 Task: Add the task  Develop a new online tool for online customer surveys to the section Flash of Light in the project BeaconTech and add a Due Date to the respective task as 2023/11/01
Action: Mouse moved to (524, 439)
Screenshot: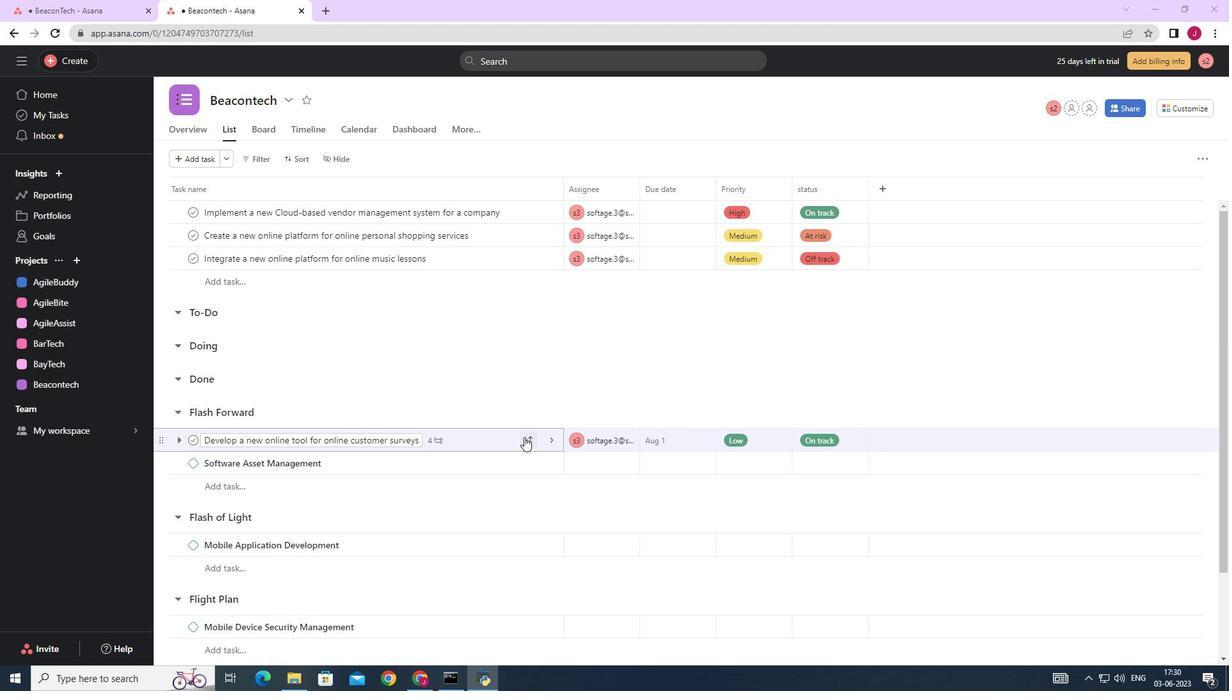 
Action: Mouse pressed left at (524, 439)
Screenshot: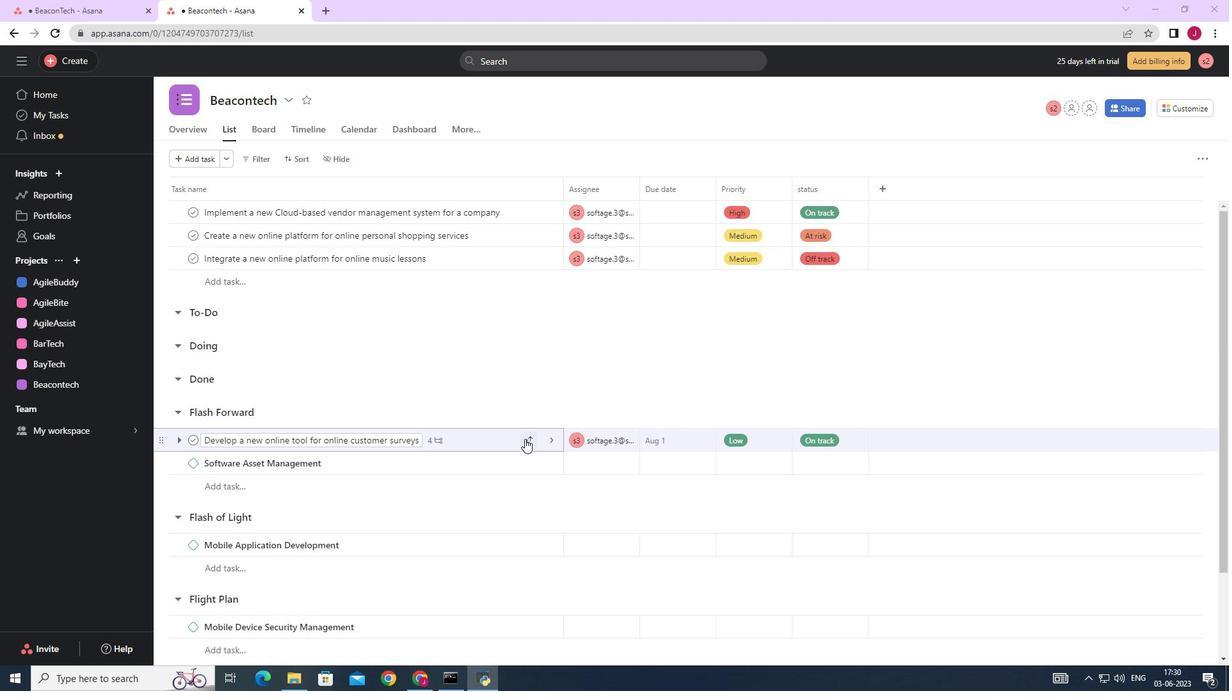 
Action: Mouse moved to (469, 368)
Screenshot: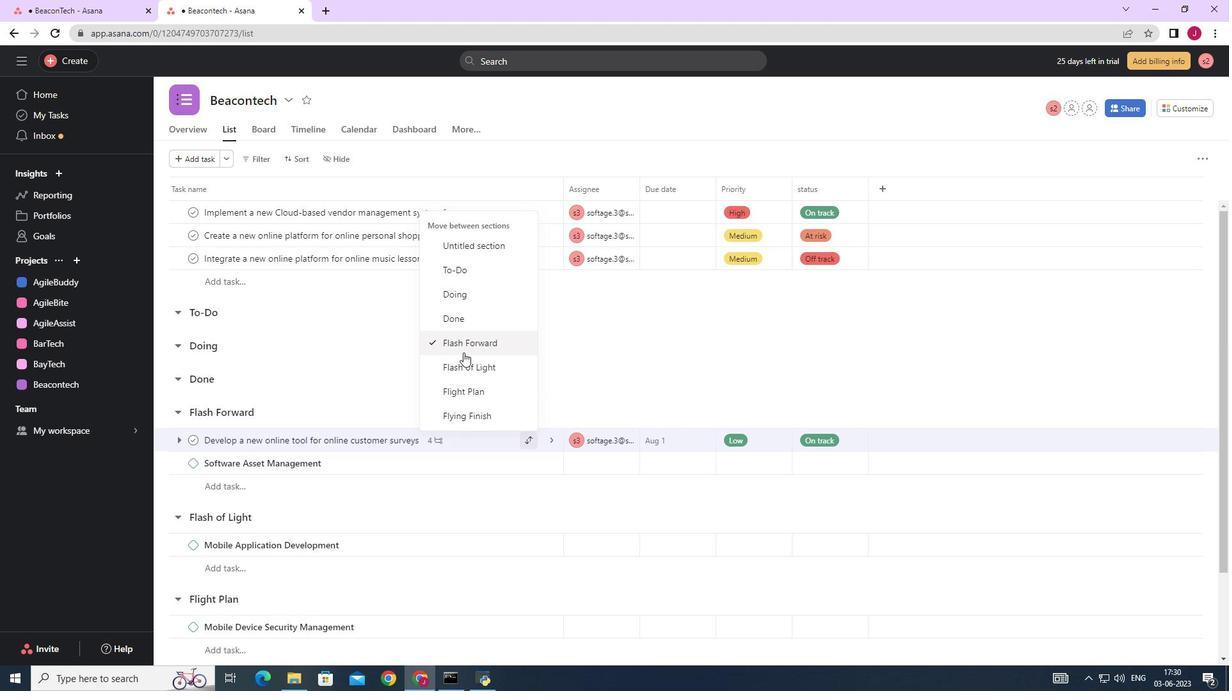 
Action: Mouse pressed left at (469, 368)
Screenshot: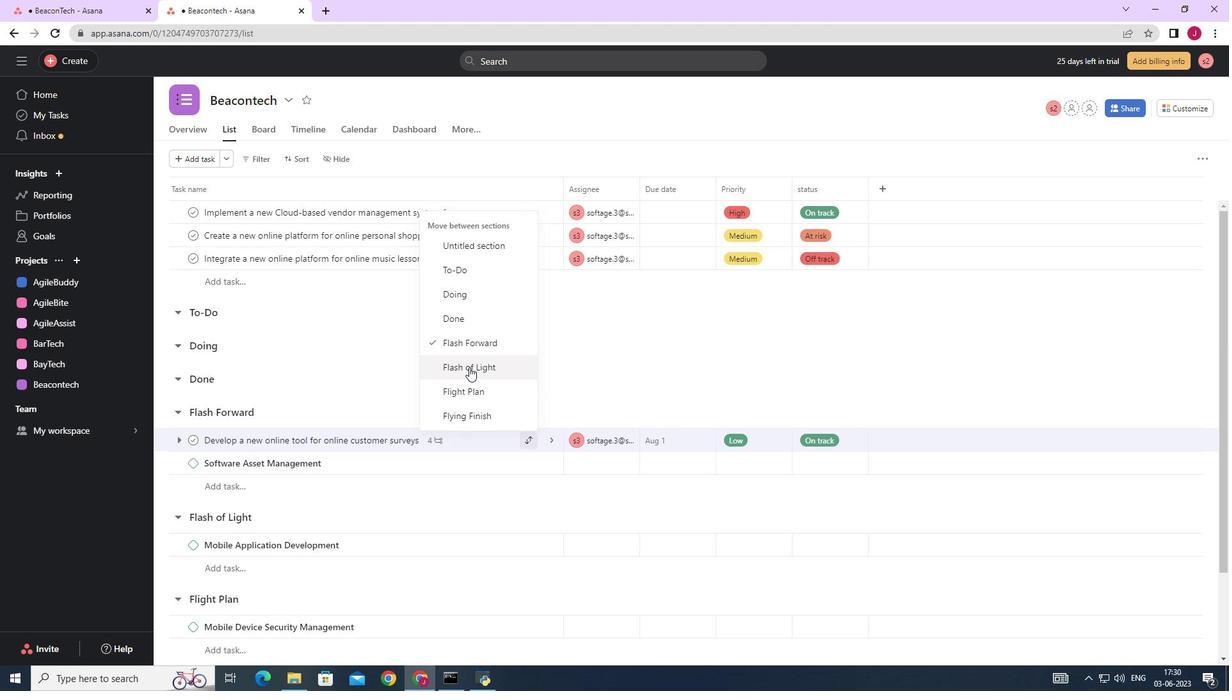 
Action: Mouse moved to (696, 525)
Screenshot: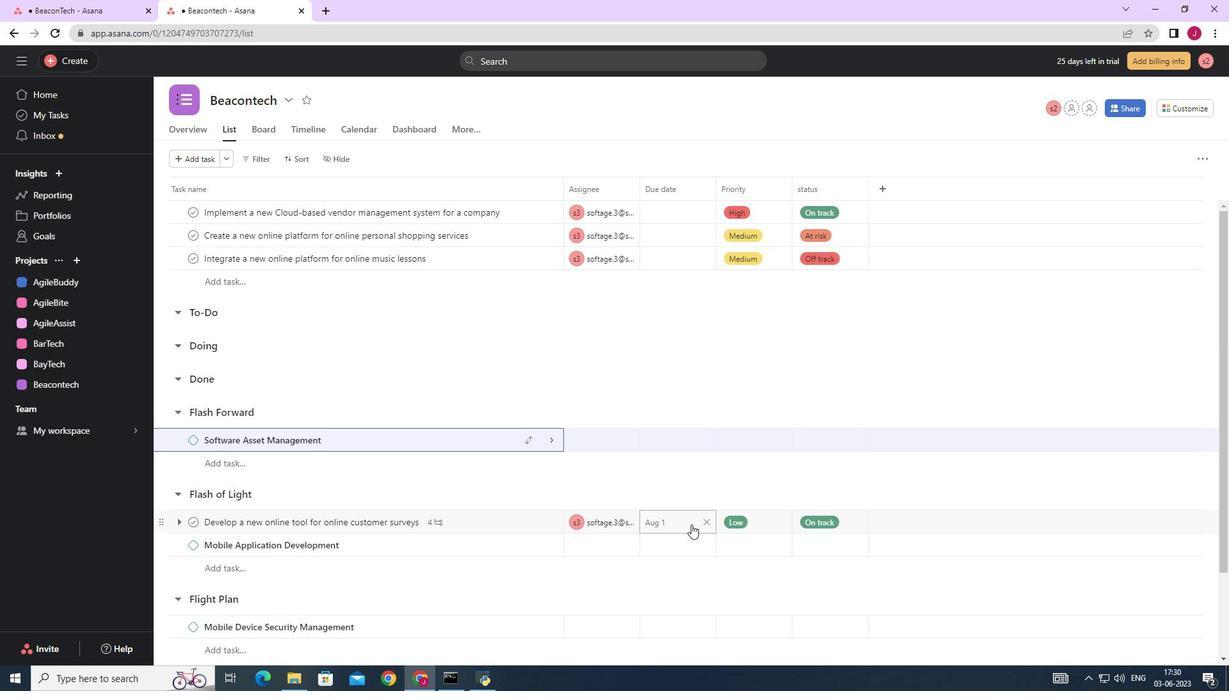 
Action: Mouse pressed left at (696, 525)
Screenshot: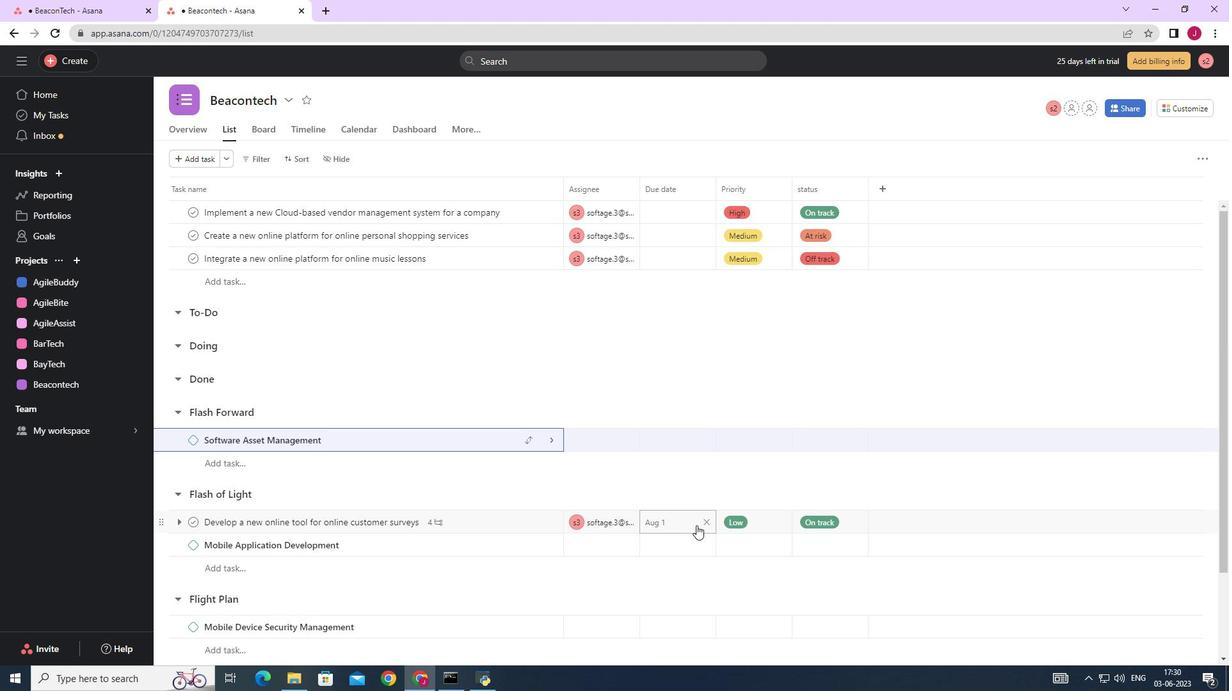 
Action: Mouse moved to (802, 290)
Screenshot: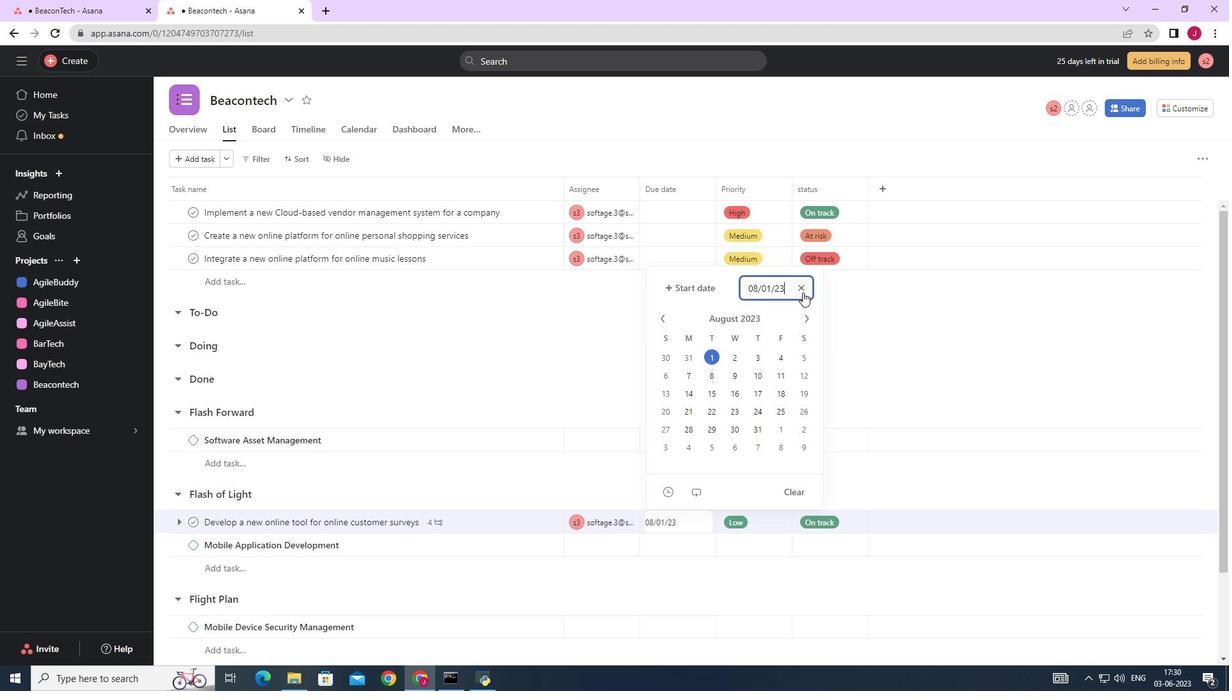 
Action: Mouse pressed left at (802, 290)
Screenshot: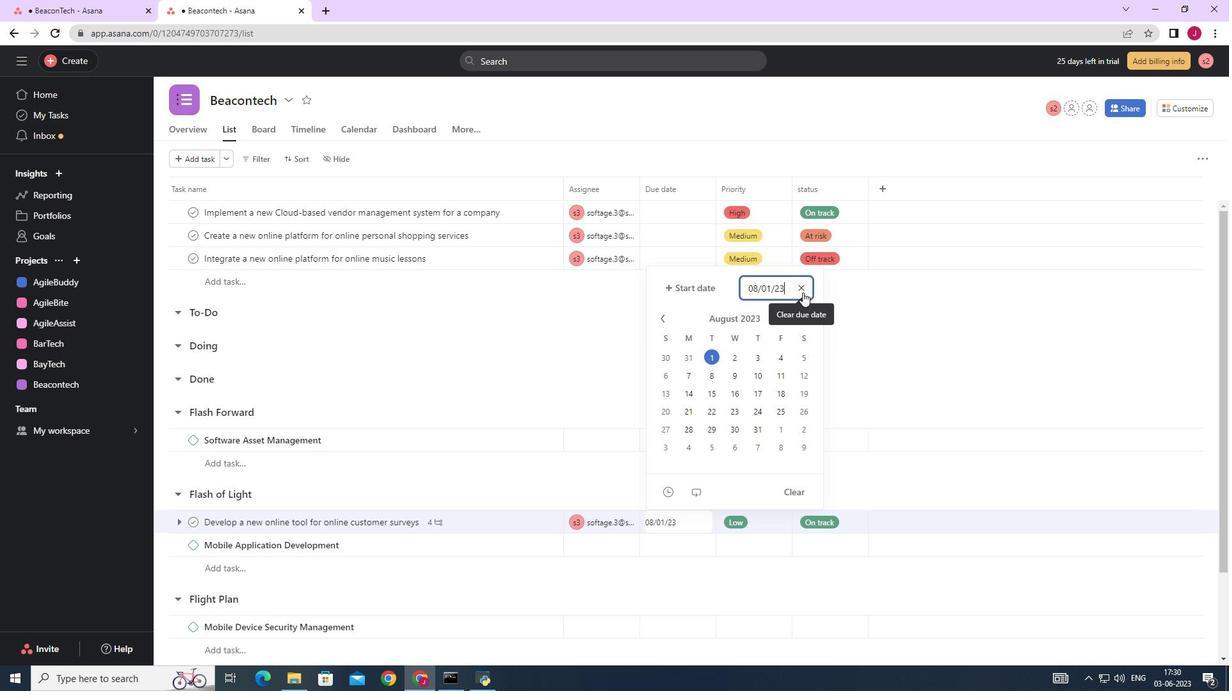 
Action: Mouse moved to (807, 316)
Screenshot: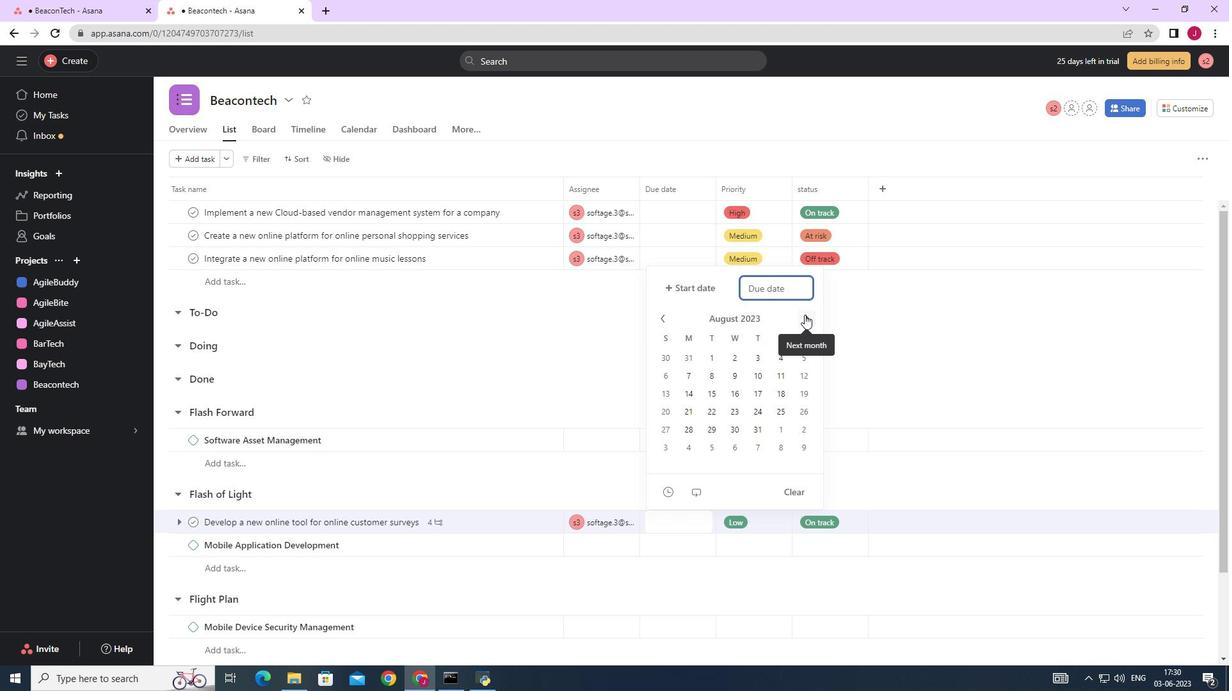 
Action: Mouse pressed left at (807, 316)
Screenshot: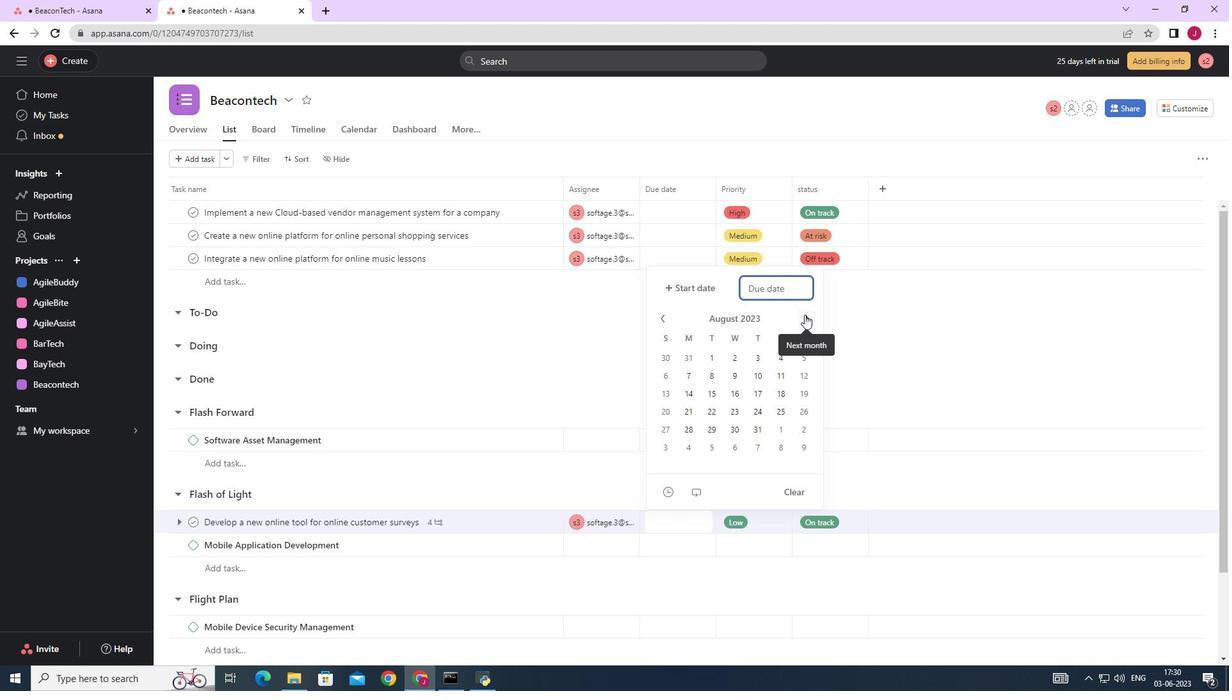 
Action: Mouse moved to (809, 318)
Screenshot: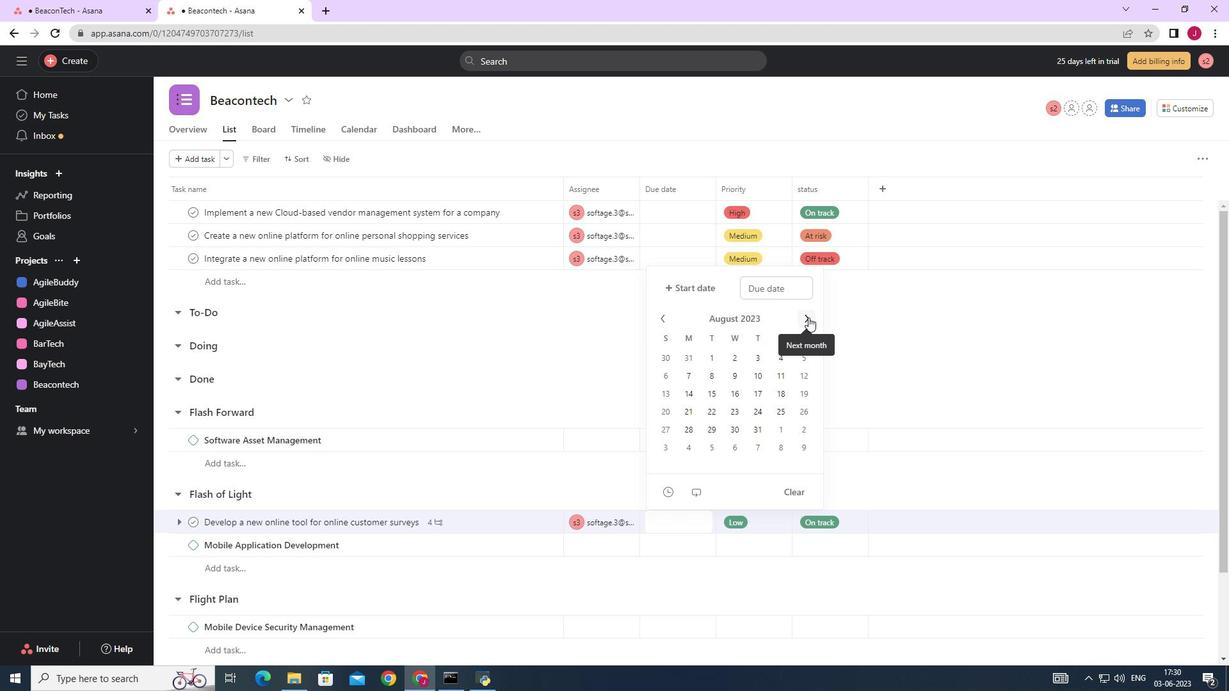 
Action: Mouse pressed left at (809, 318)
Screenshot: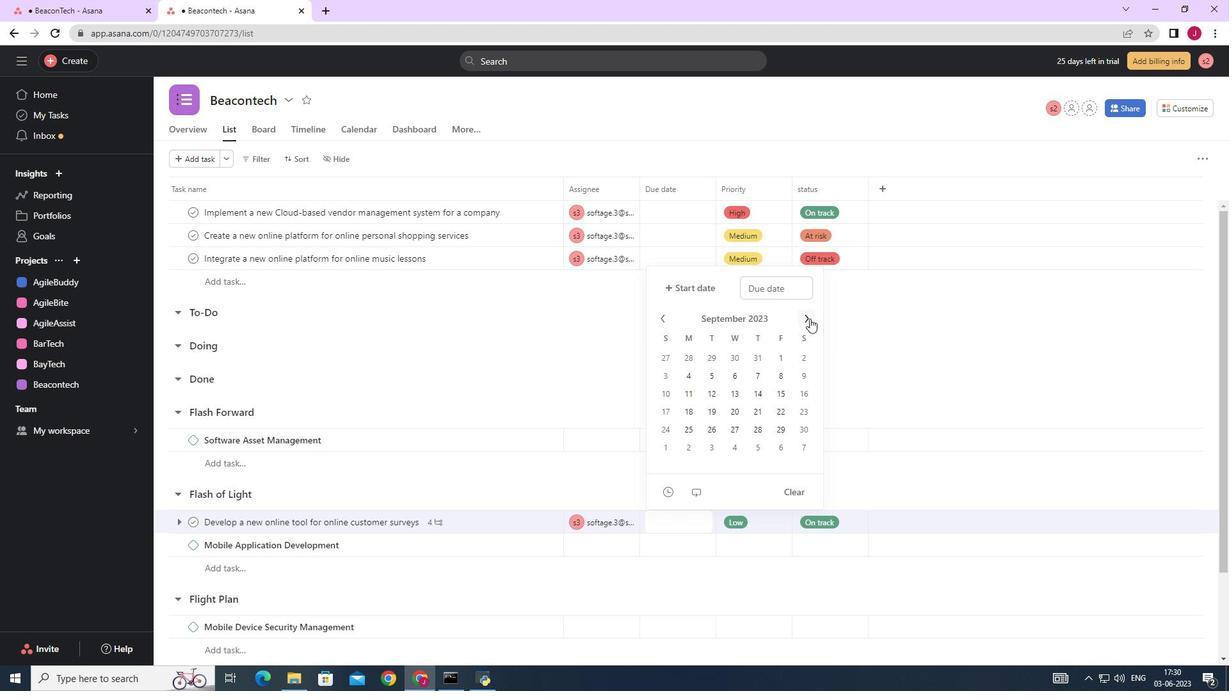 
Action: Mouse pressed left at (809, 318)
Screenshot: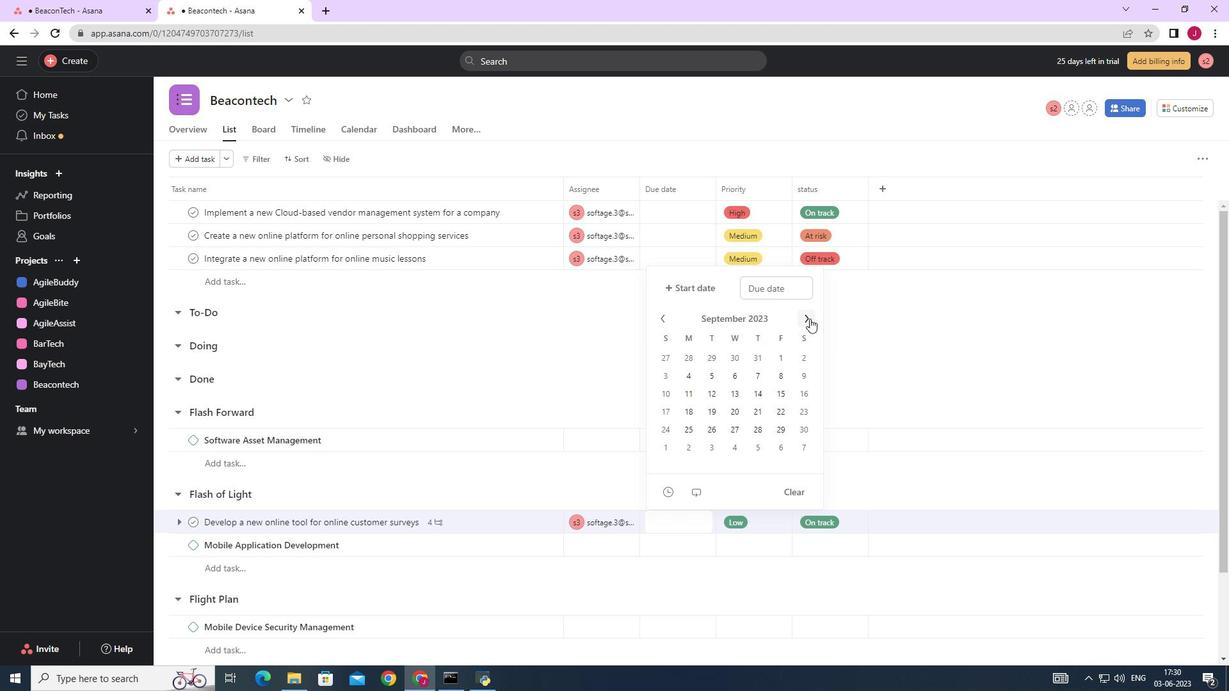 
Action: Mouse moved to (804, 375)
Screenshot: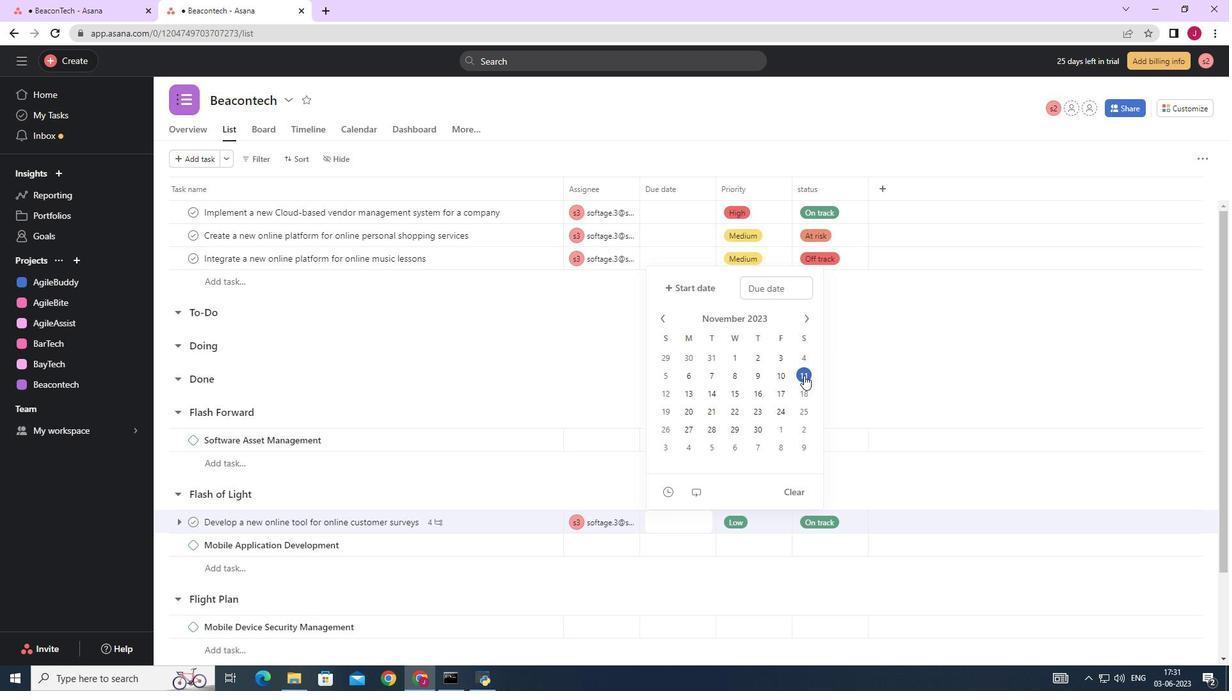 
Action: Mouse pressed left at (804, 375)
Screenshot: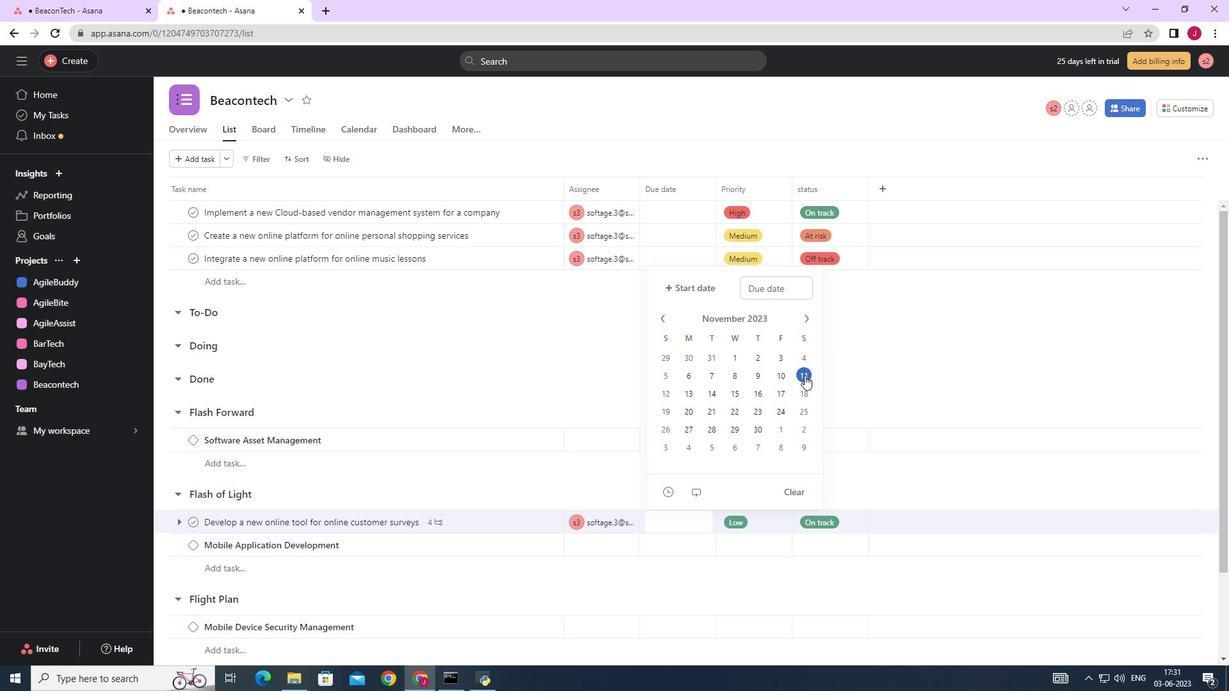 
Action: Mouse moved to (740, 357)
Screenshot: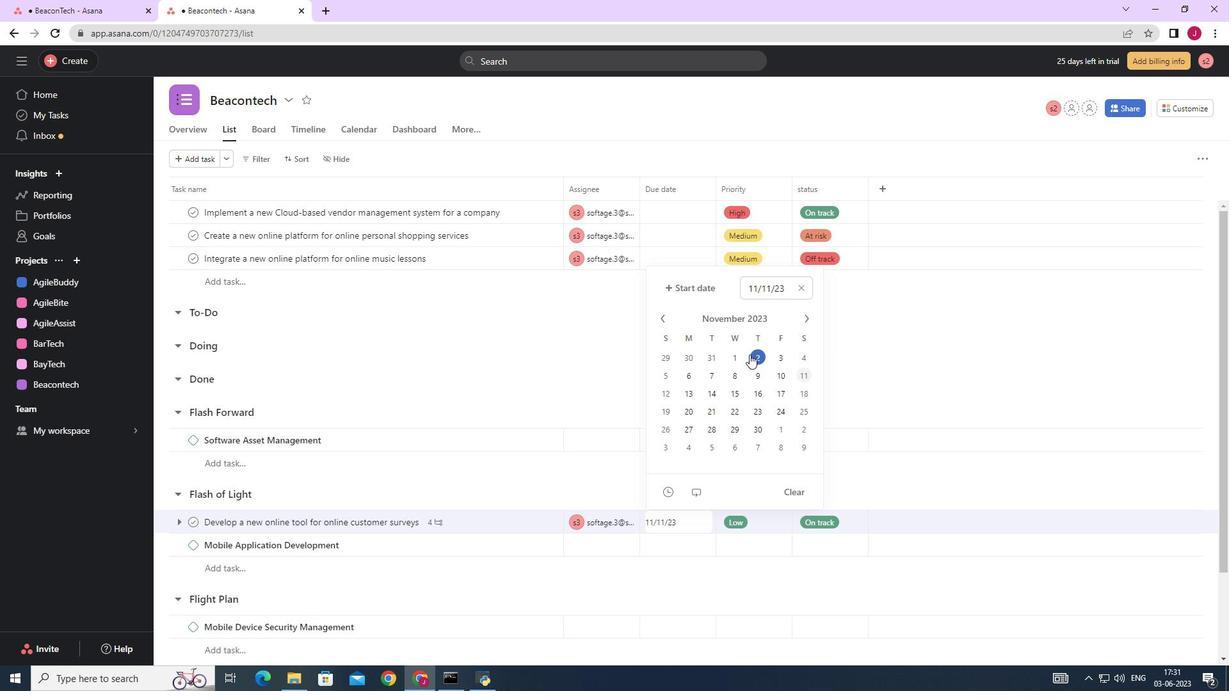 
Action: Mouse pressed left at (740, 357)
Screenshot: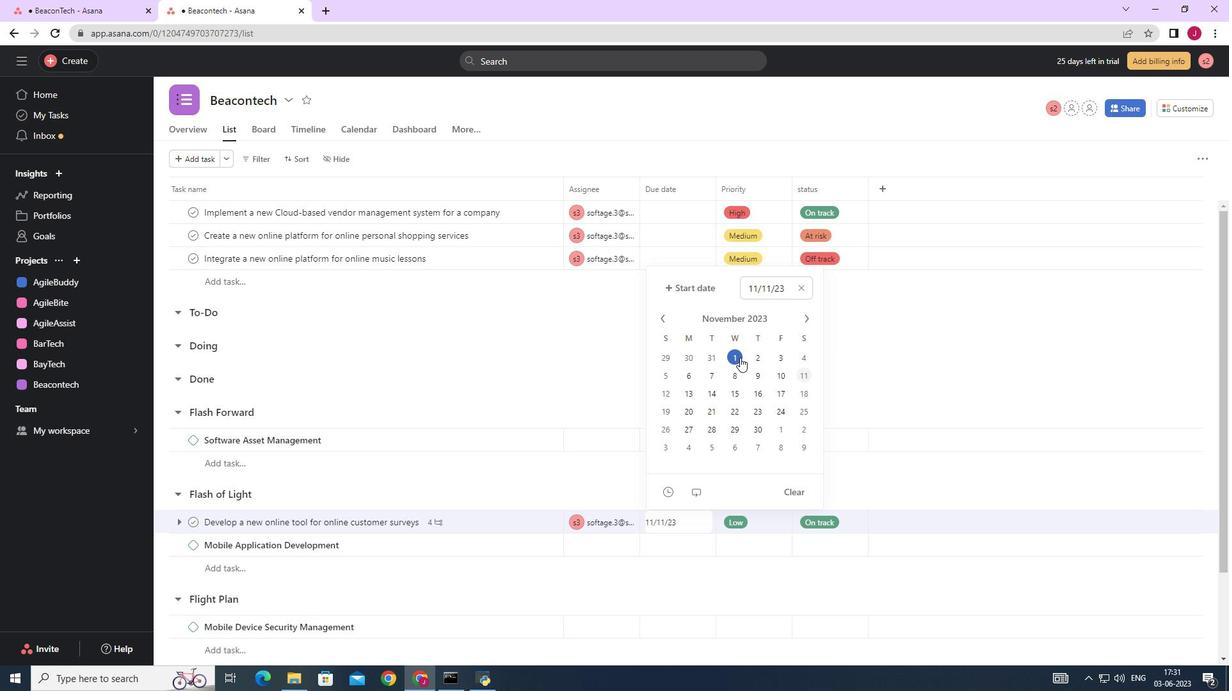 
Action: Mouse moved to (895, 347)
Screenshot: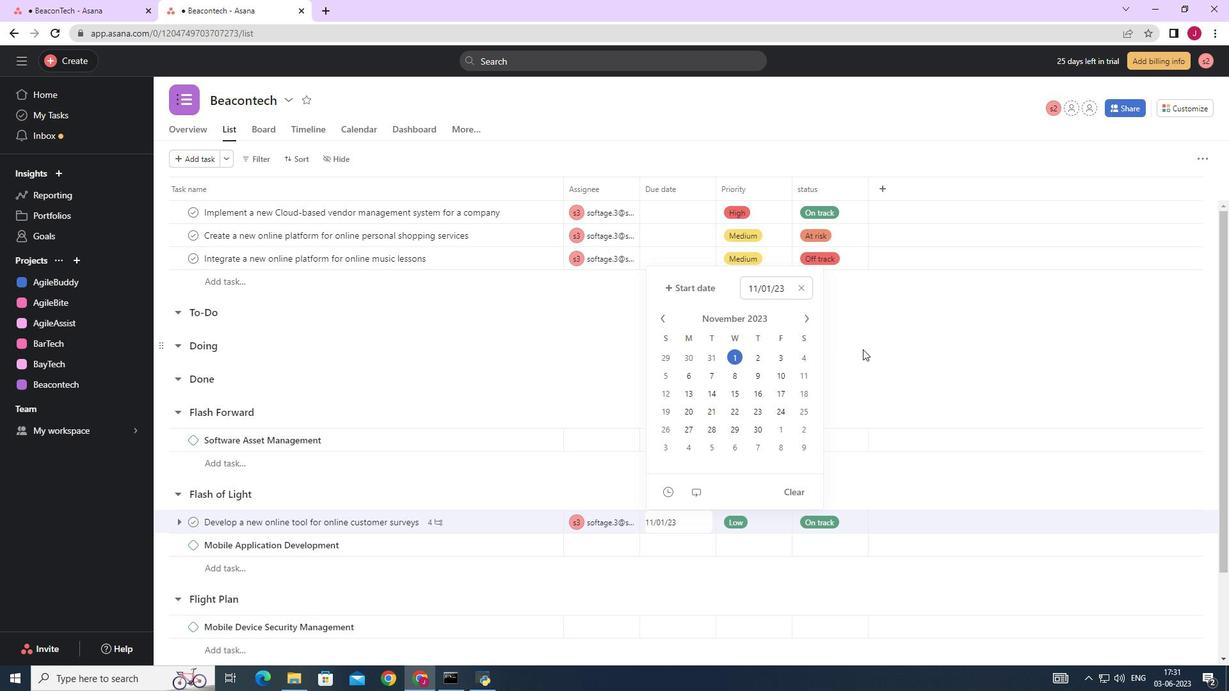 
Action: Mouse pressed left at (895, 347)
Screenshot: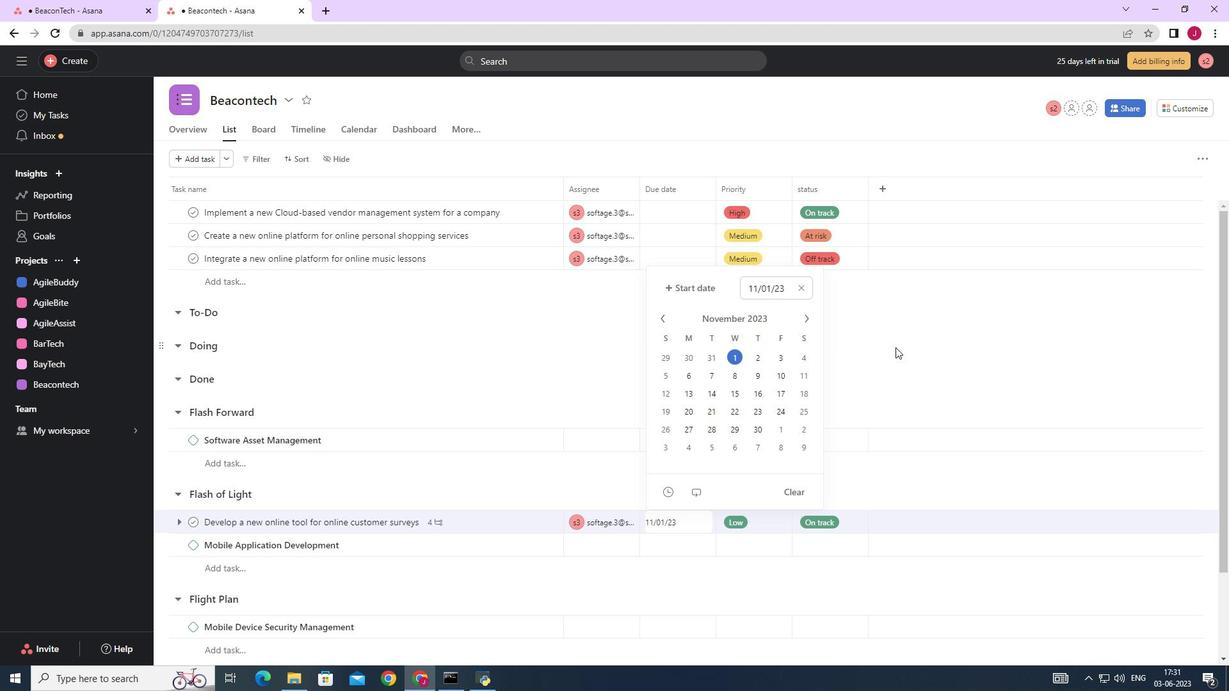 
Action: Mouse moved to (895, 345)
Screenshot: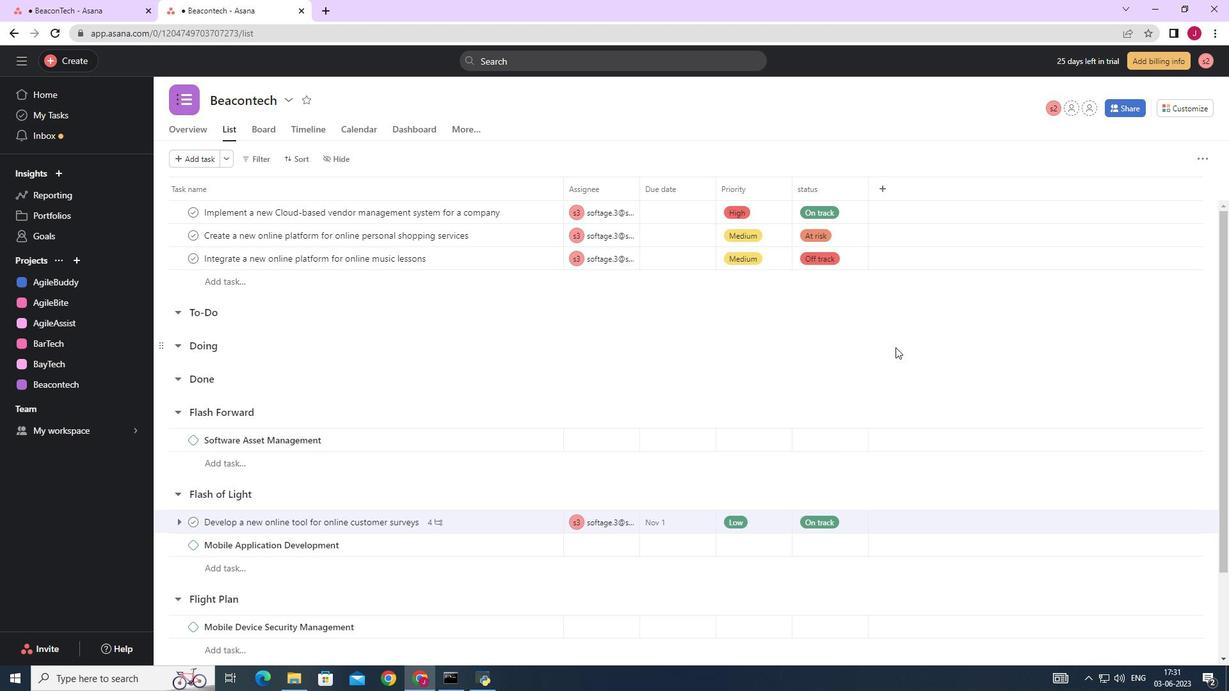 
